 Task: Select a due date automation when advanced on, 2 days after a card is due add basic not assigned to me at 11:00 AM.
Action: Mouse moved to (1272, 98)
Screenshot: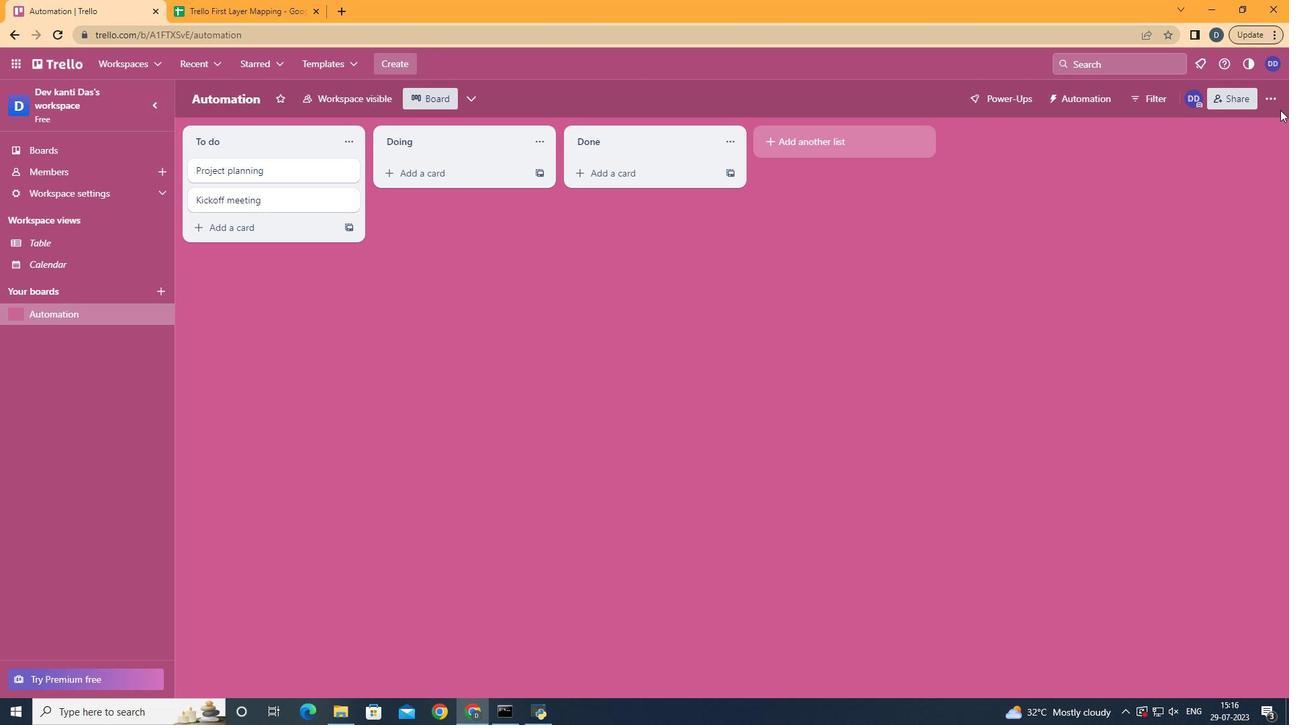 
Action: Mouse pressed left at (1272, 98)
Screenshot: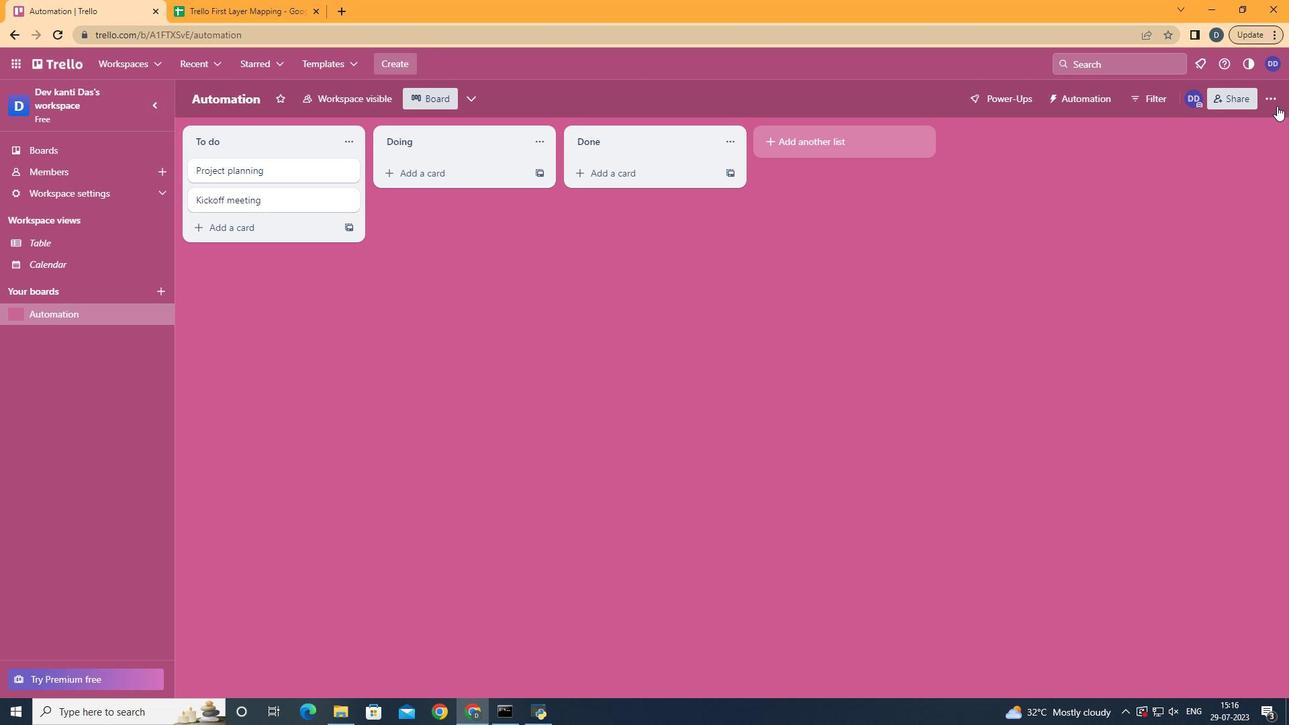 
Action: Mouse moved to (1167, 280)
Screenshot: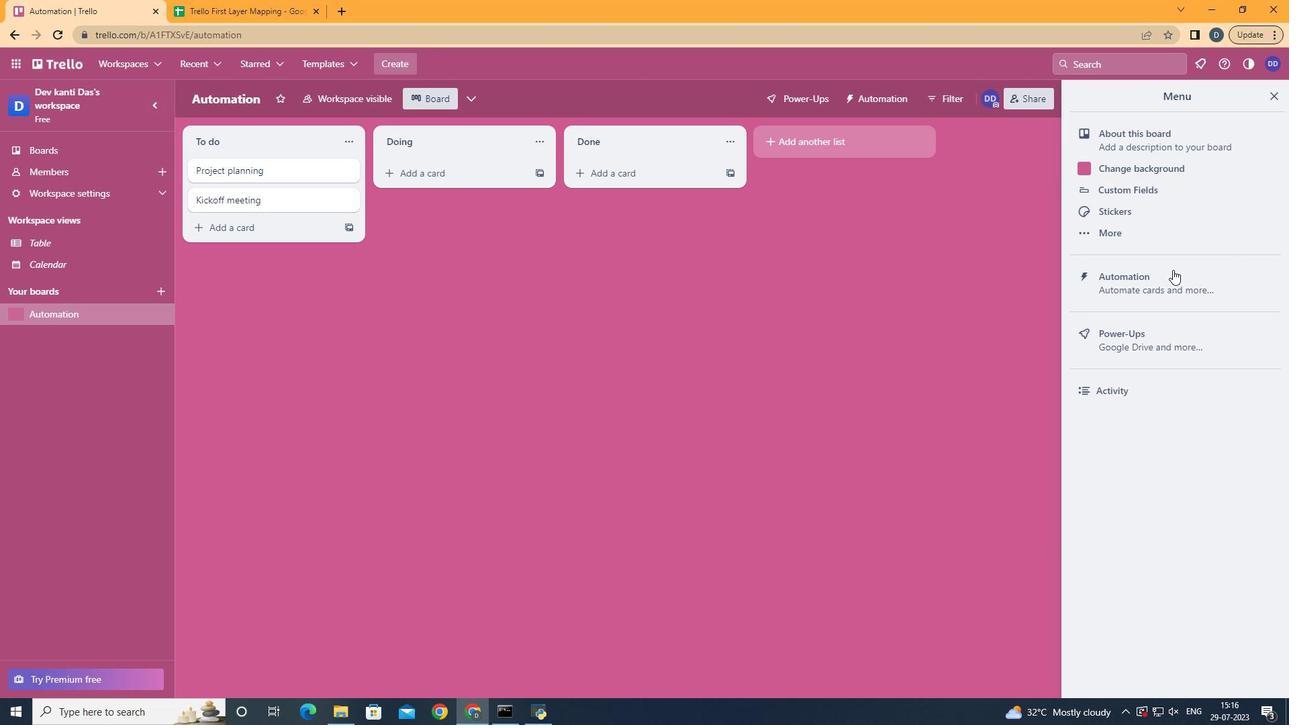 
Action: Mouse pressed left at (1167, 280)
Screenshot: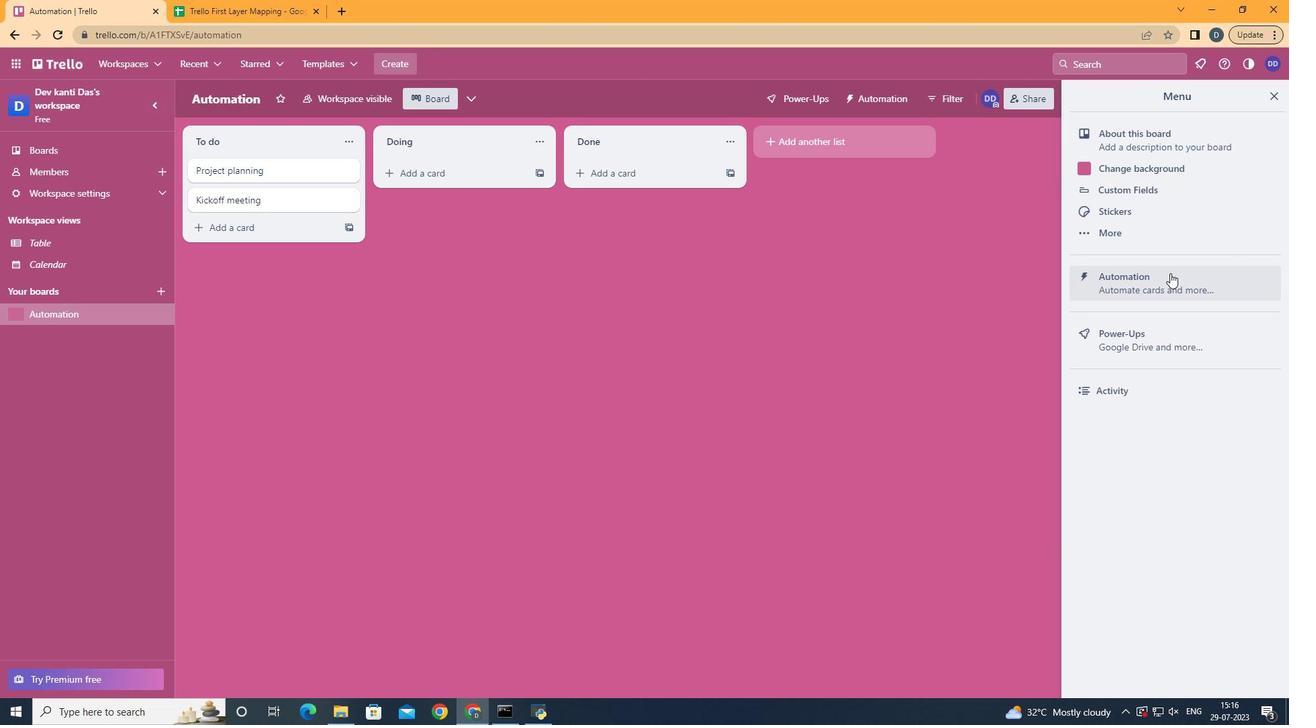 
Action: Mouse moved to (238, 269)
Screenshot: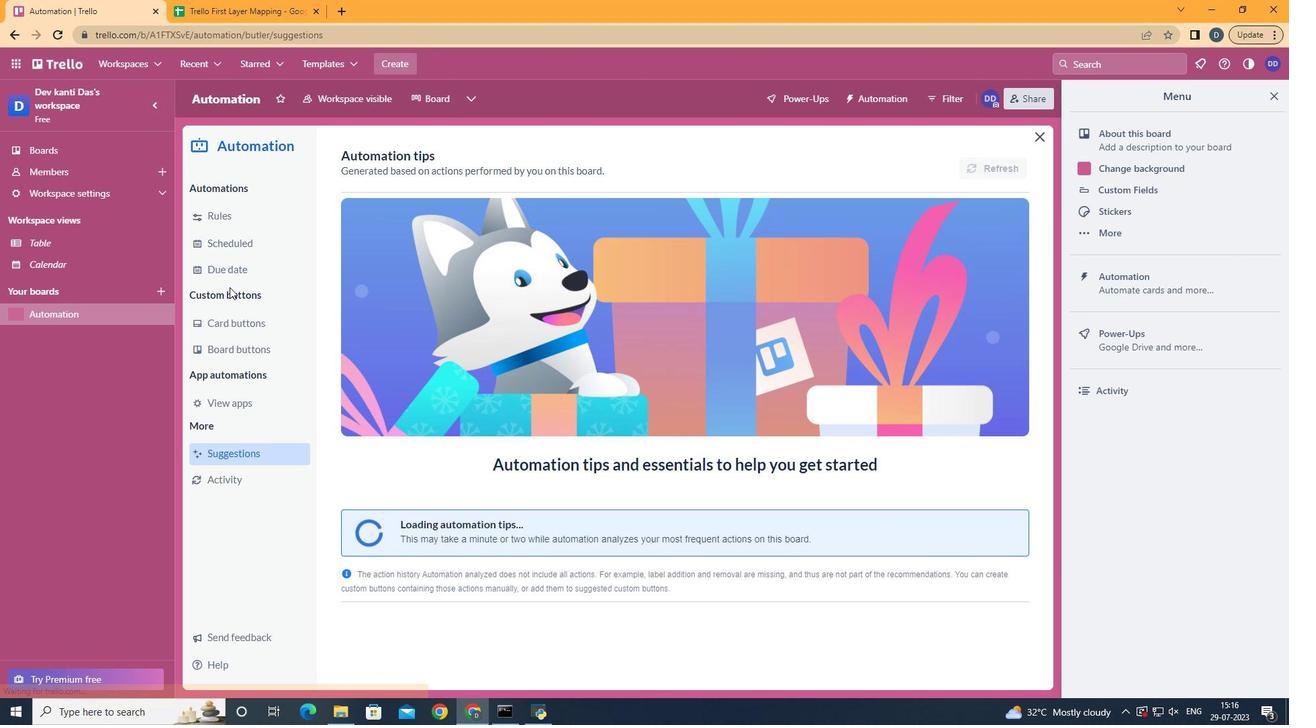 
Action: Mouse pressed left at (238, 269)
Screenshot: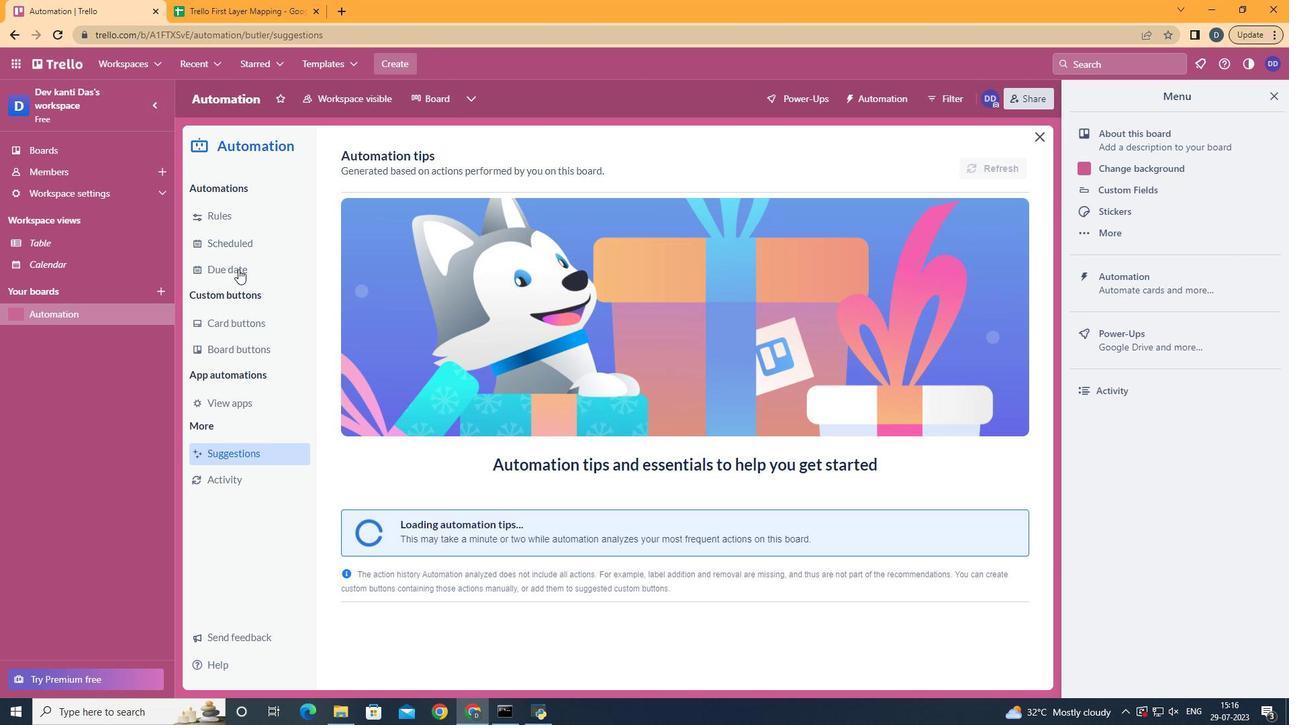 
Action: Mouse moved to (957, 155)
Screenshot: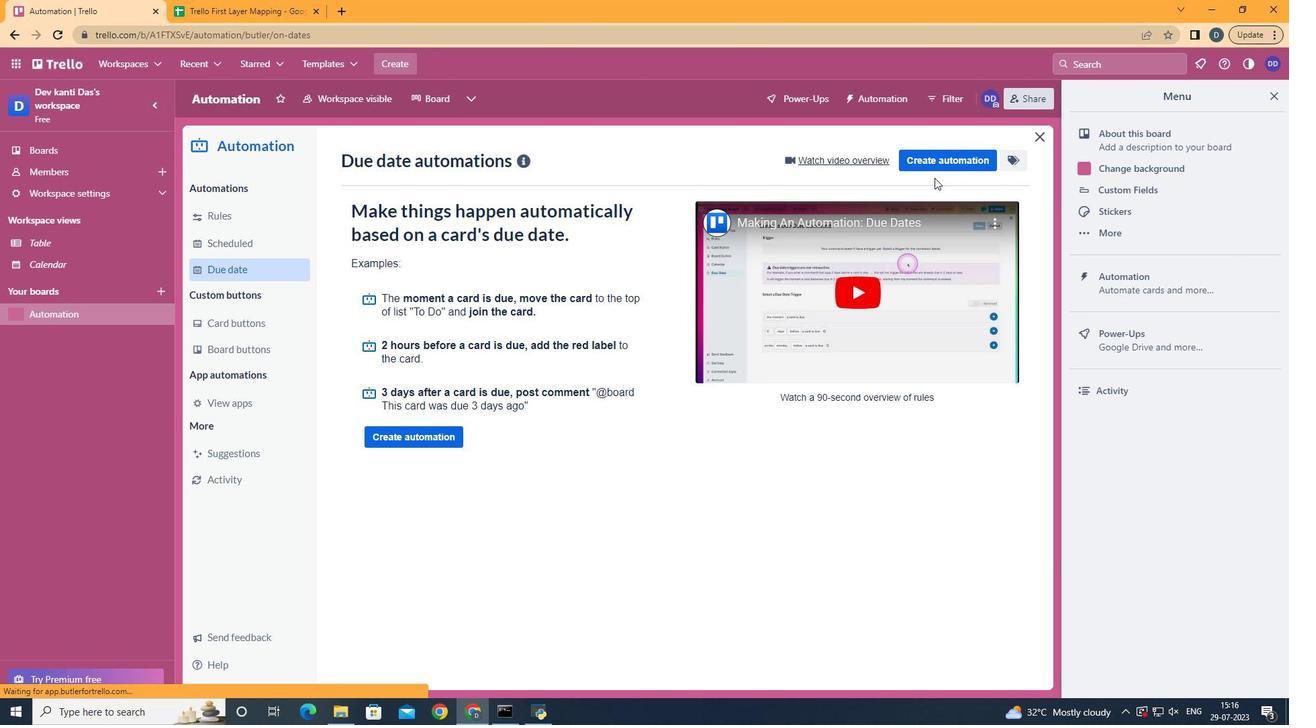 
Action: Mouse pressed left at (957, 155)
Screenshot: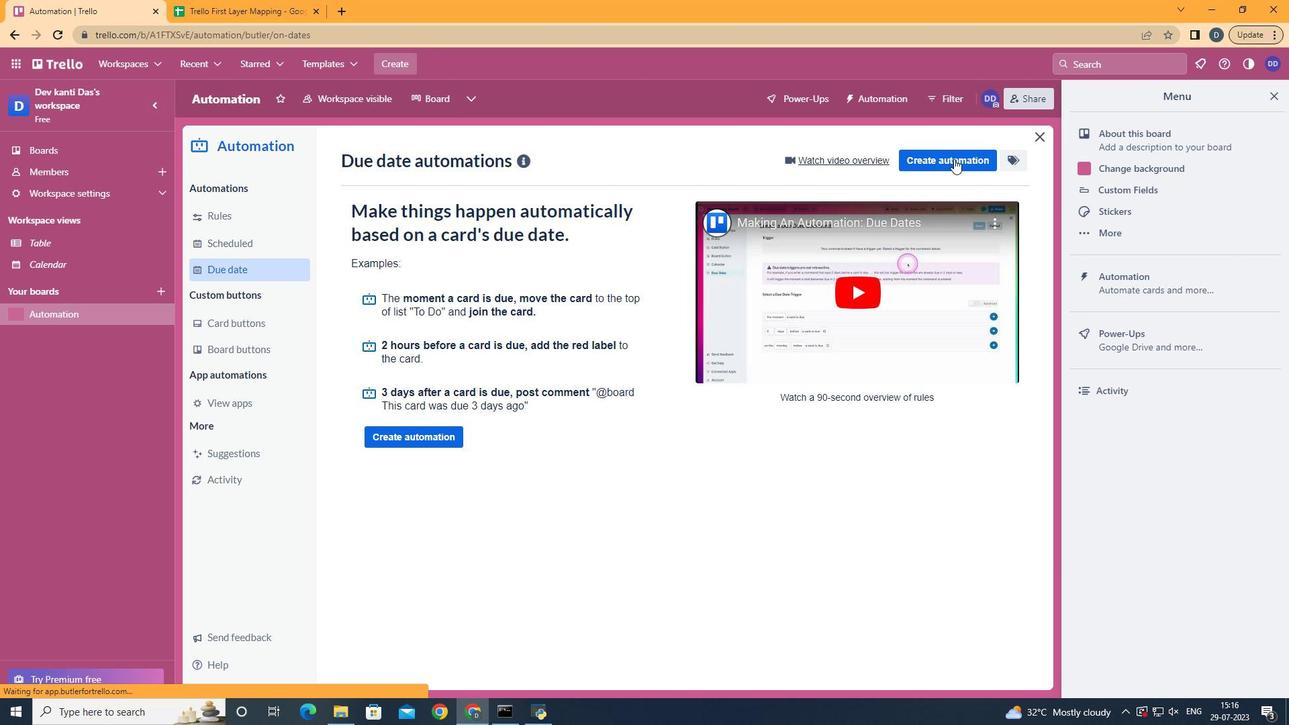 
Action: Mouse moved to (726, 290)
Screenshot: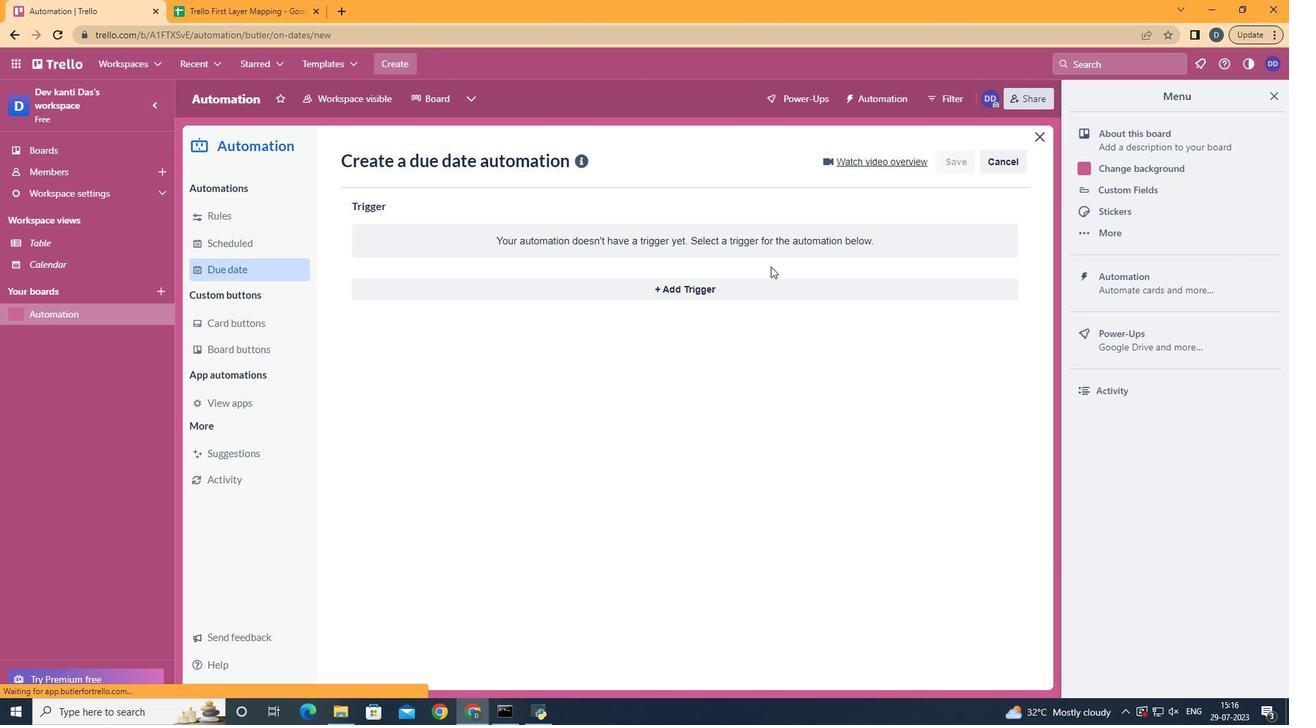 
Action: Mouse pressed left at (755, 275)
Screenshot: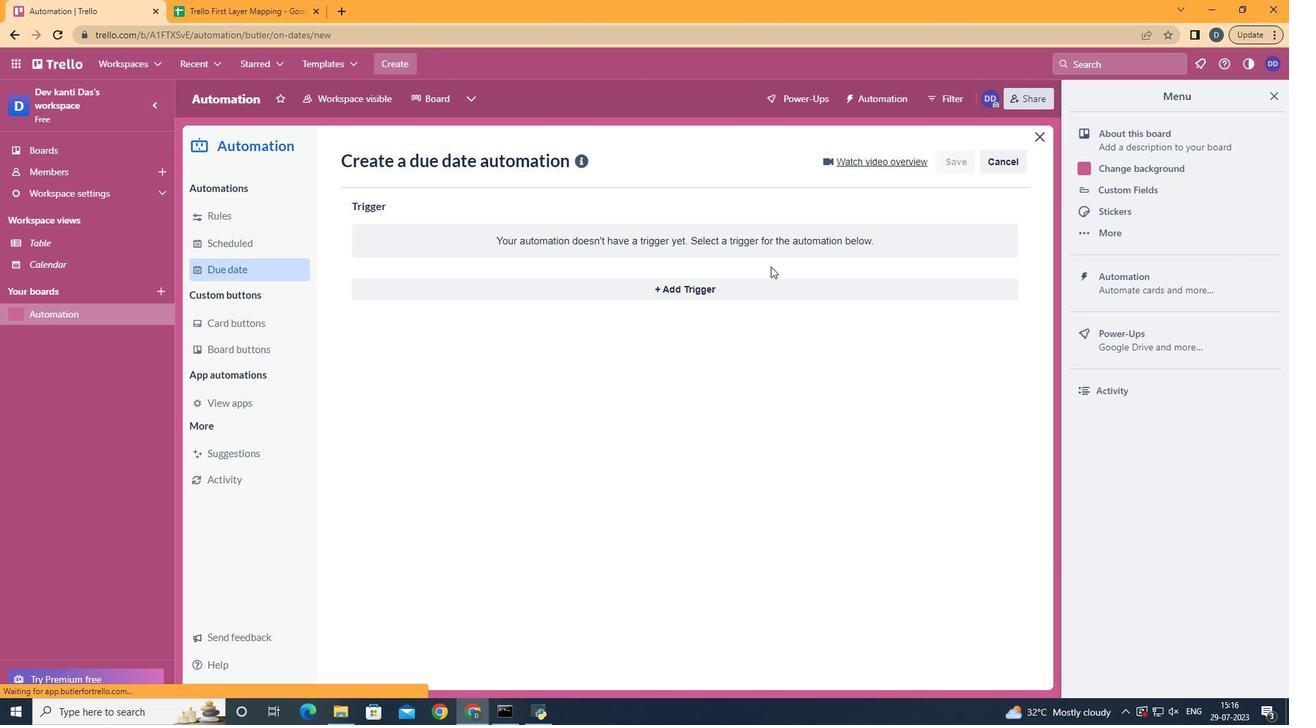 
Action: Mouse moved to (722, 292)
Screenshot: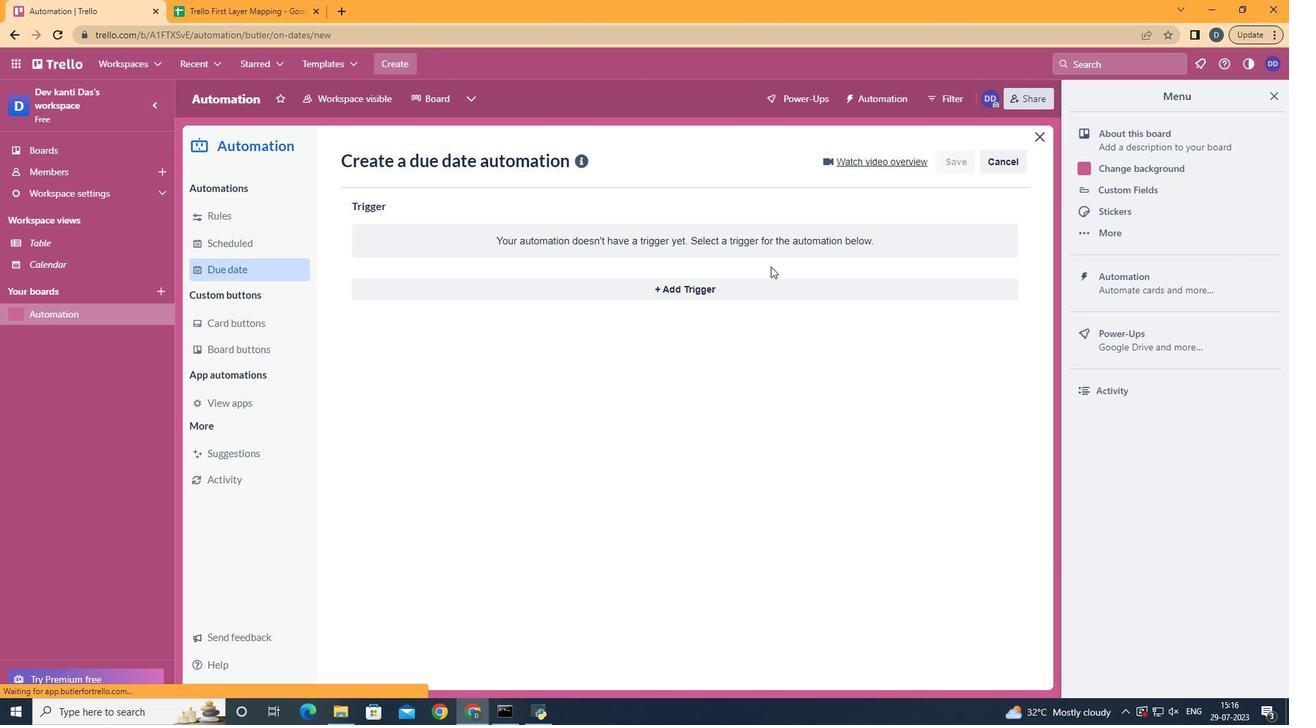 
Action: Mouse pressed left at (722, 292)
Screenshot: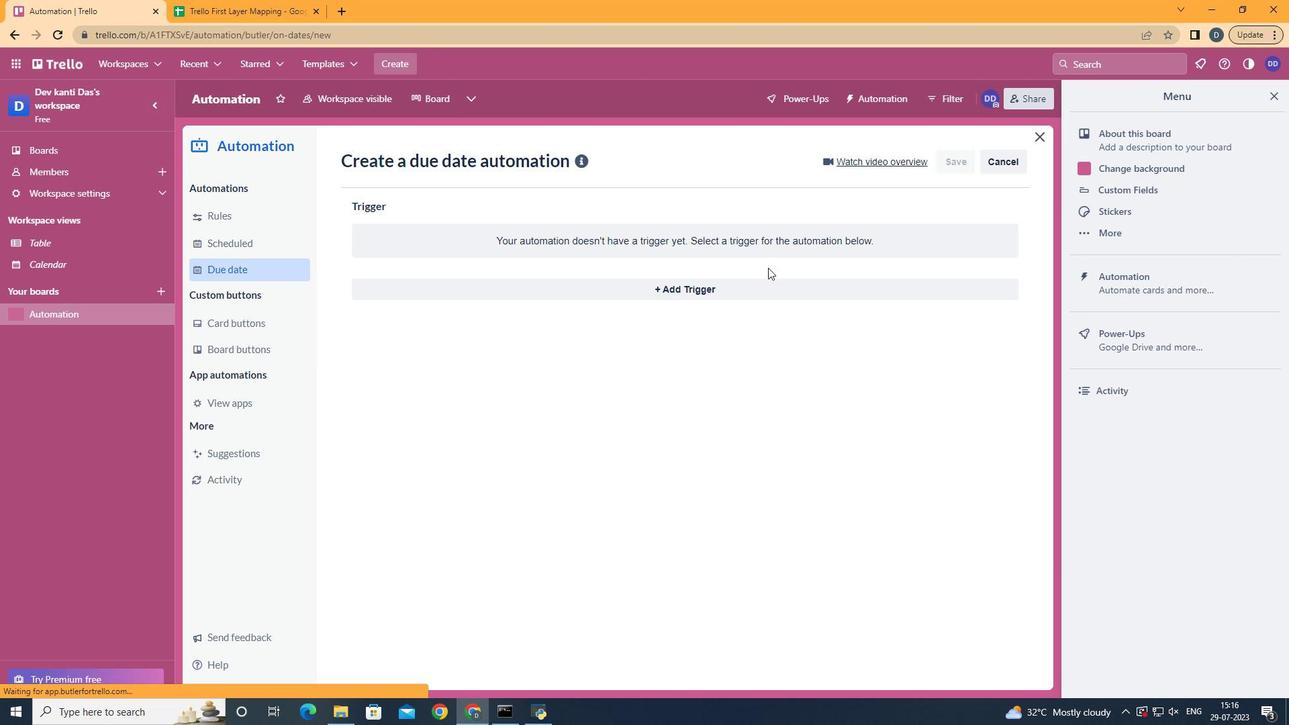 
Action: Mouse moved to (471, 544)
Screenshot: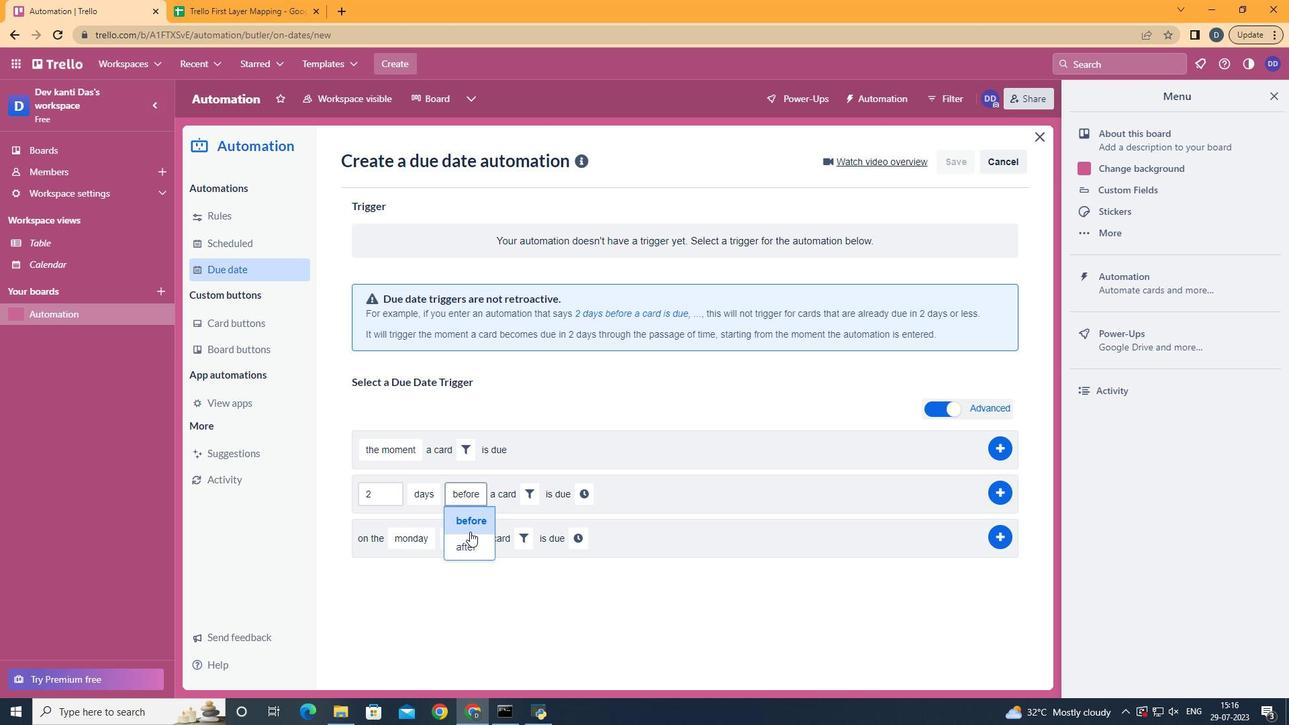 
Action: Mouse pressed left at (471, 544)
Screenshot: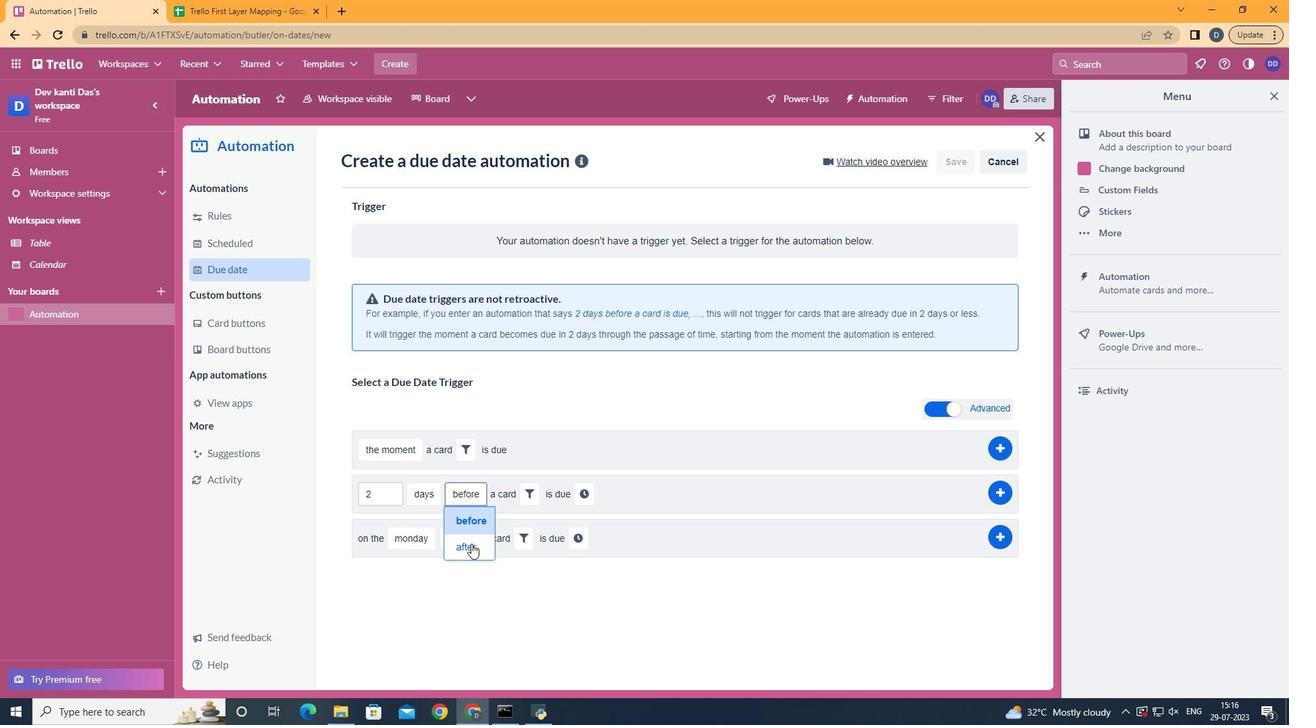 
Action: Mouse moved to (513, 499)
Screenshot: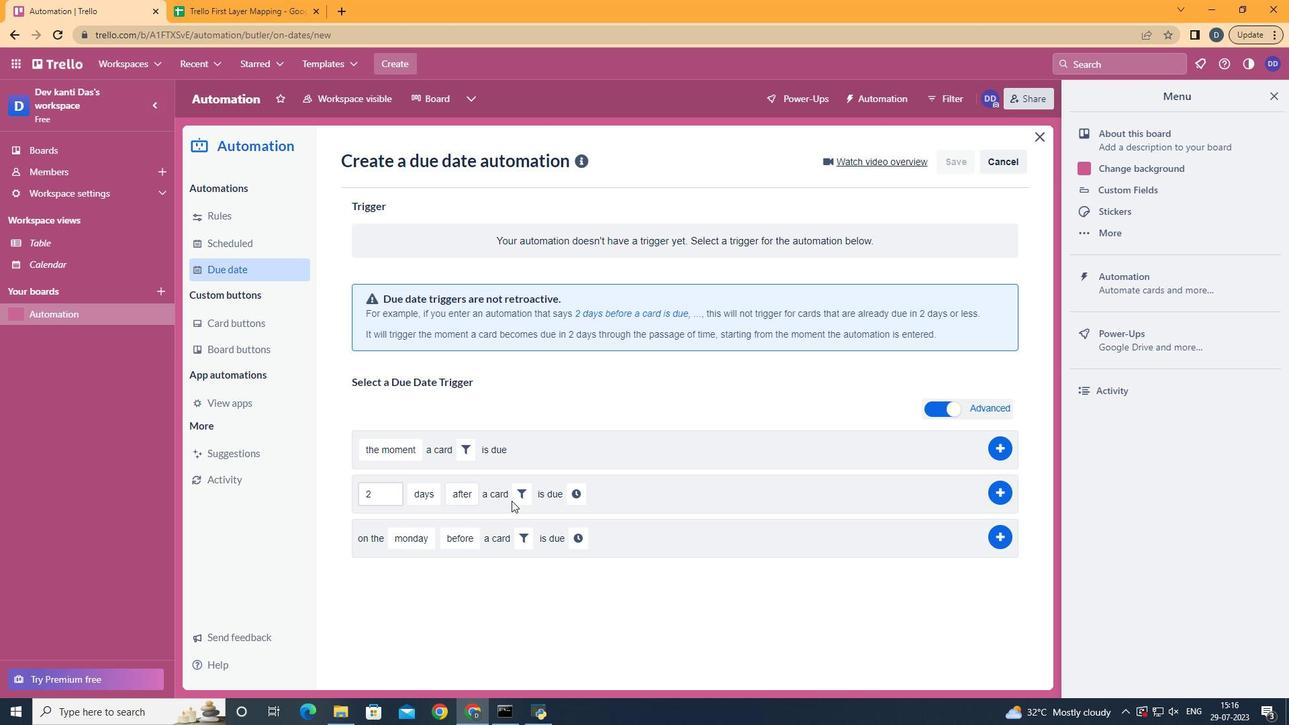 
Action: Mouse pressed left at (513, 499)
Screenshot: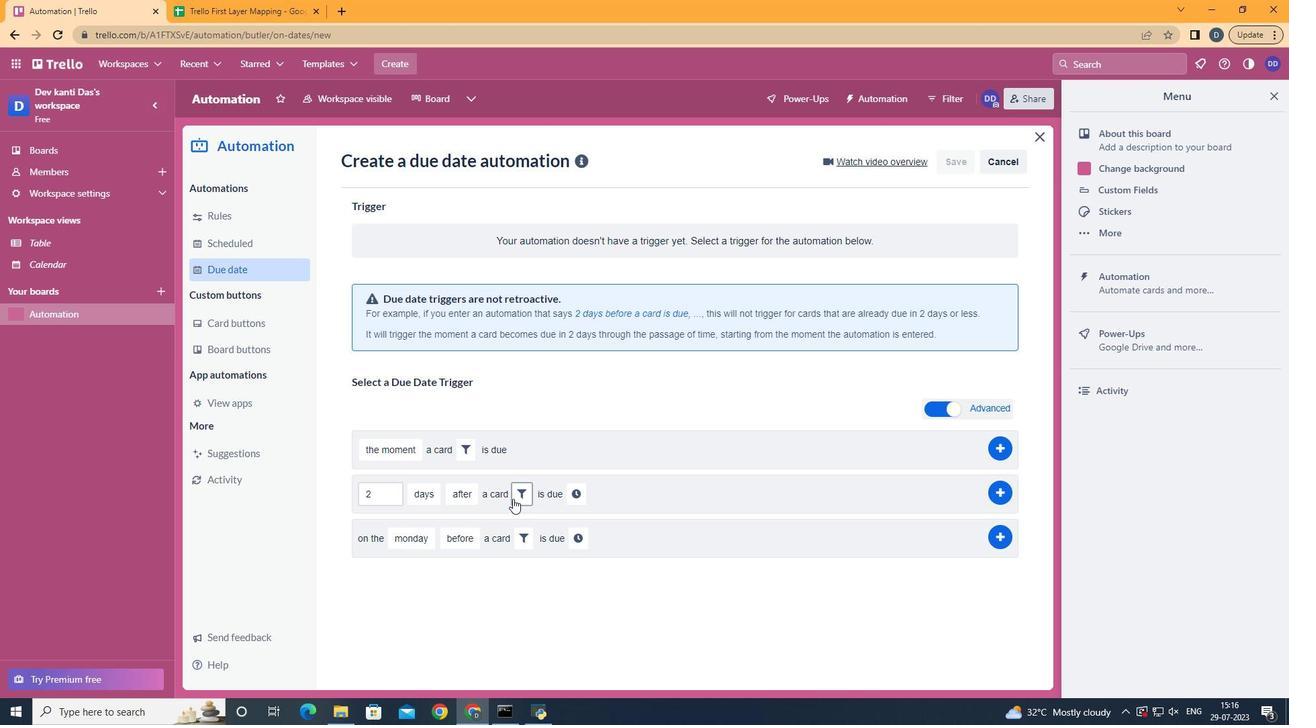 
Action: Mouse moved to (571, 636)
Screenshot: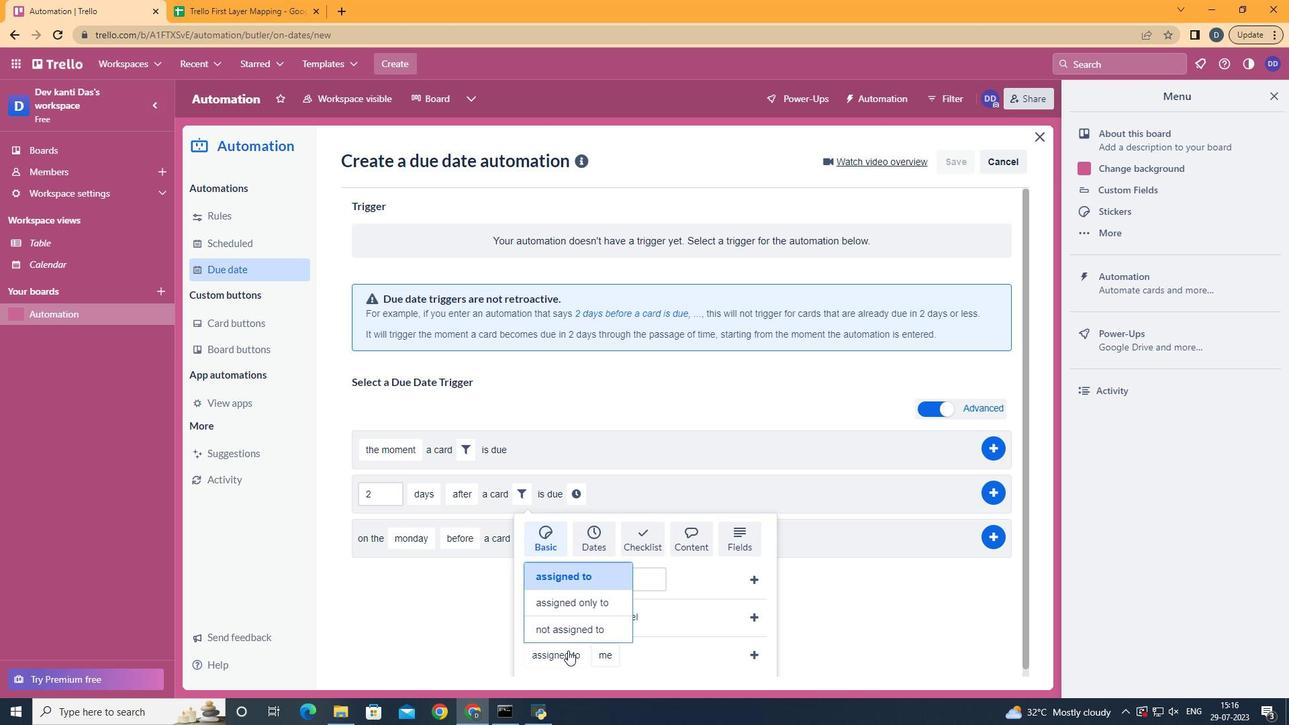 
Action: Mouse pressed left at (571, 636)
Screenshot: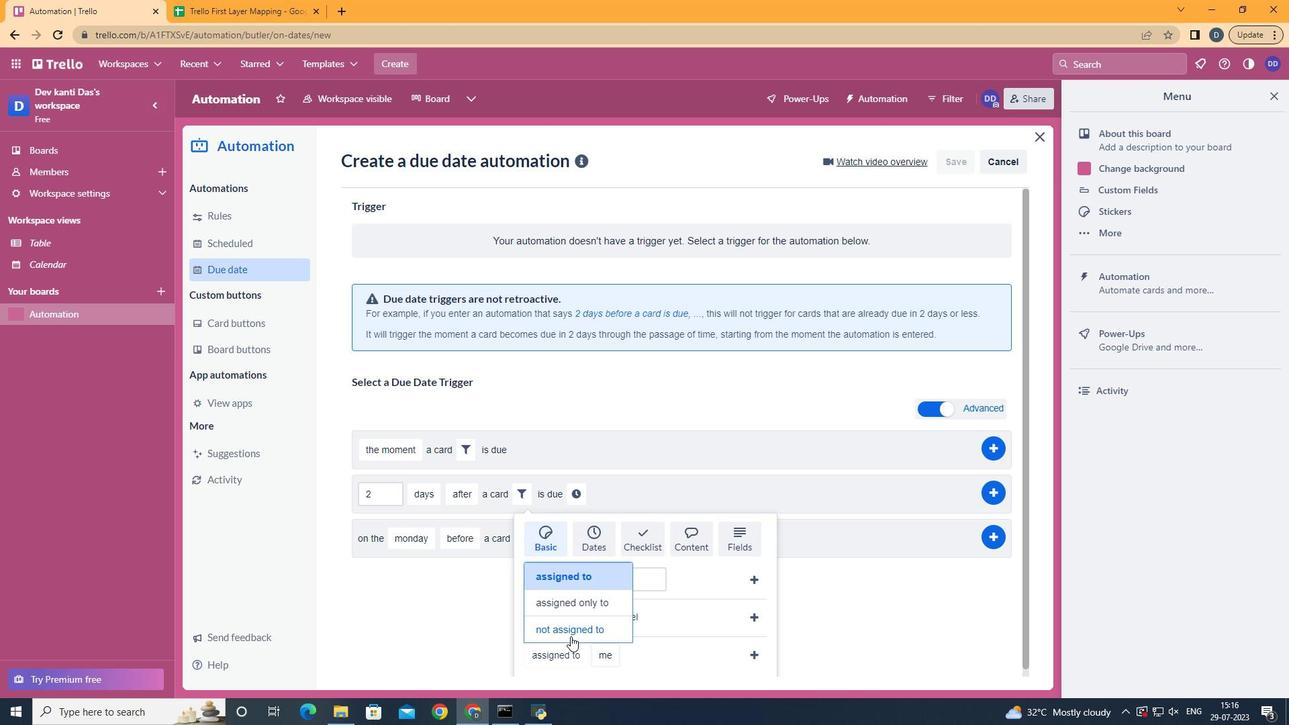 
Action: Mouse moved to (624, 567)
Screenshot: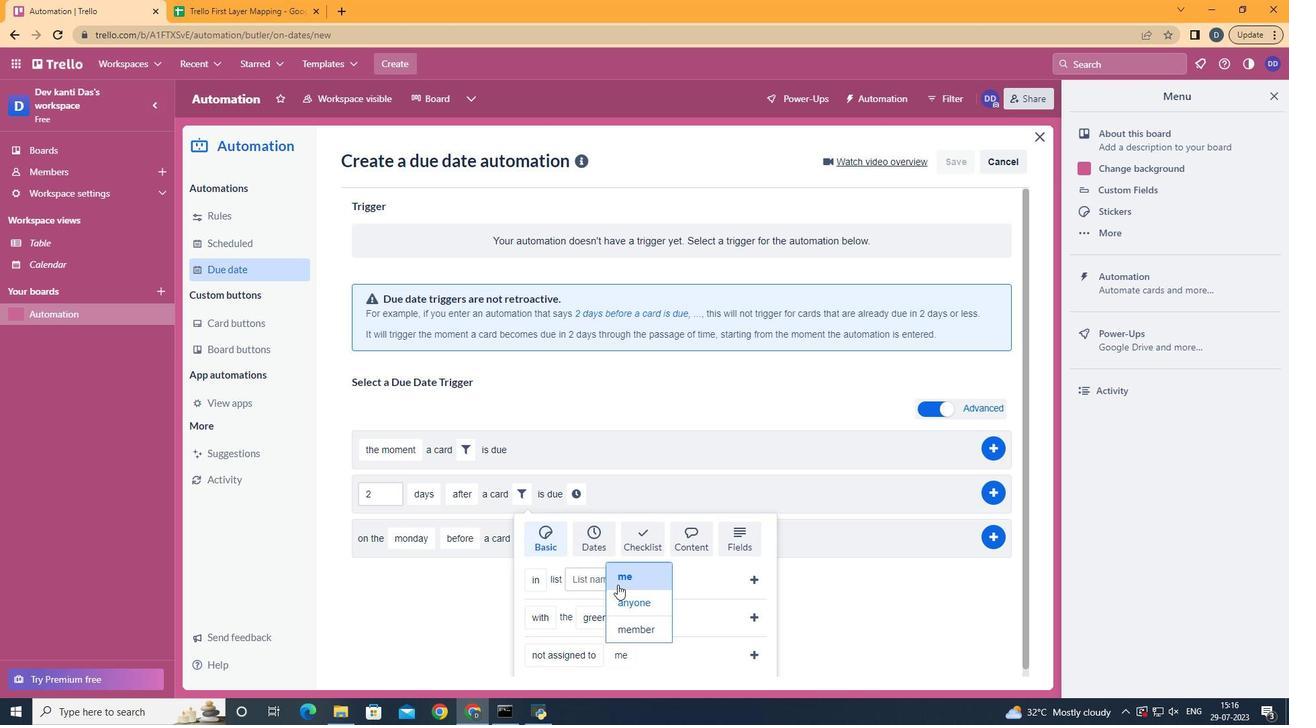 
Action: Mouse pressed left at (624, 567)
Screenshot: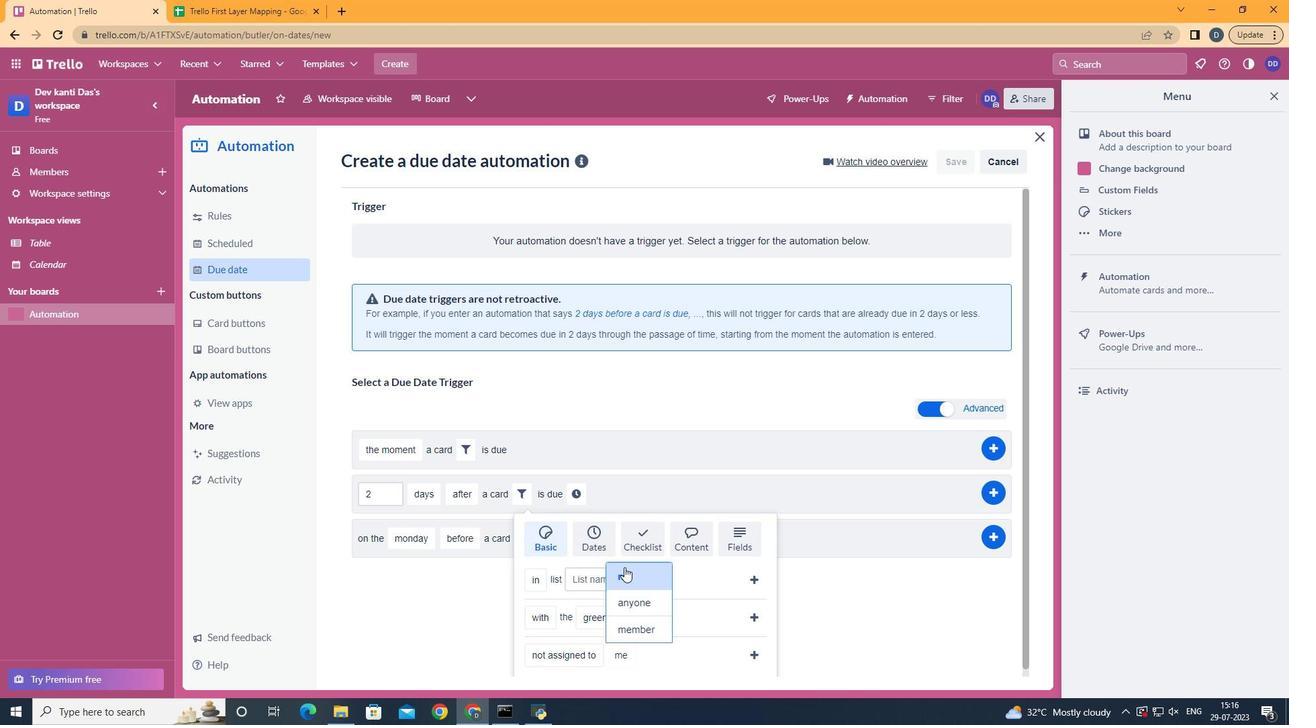 
Action: Mouse moved to (749, 655)
Screenshot: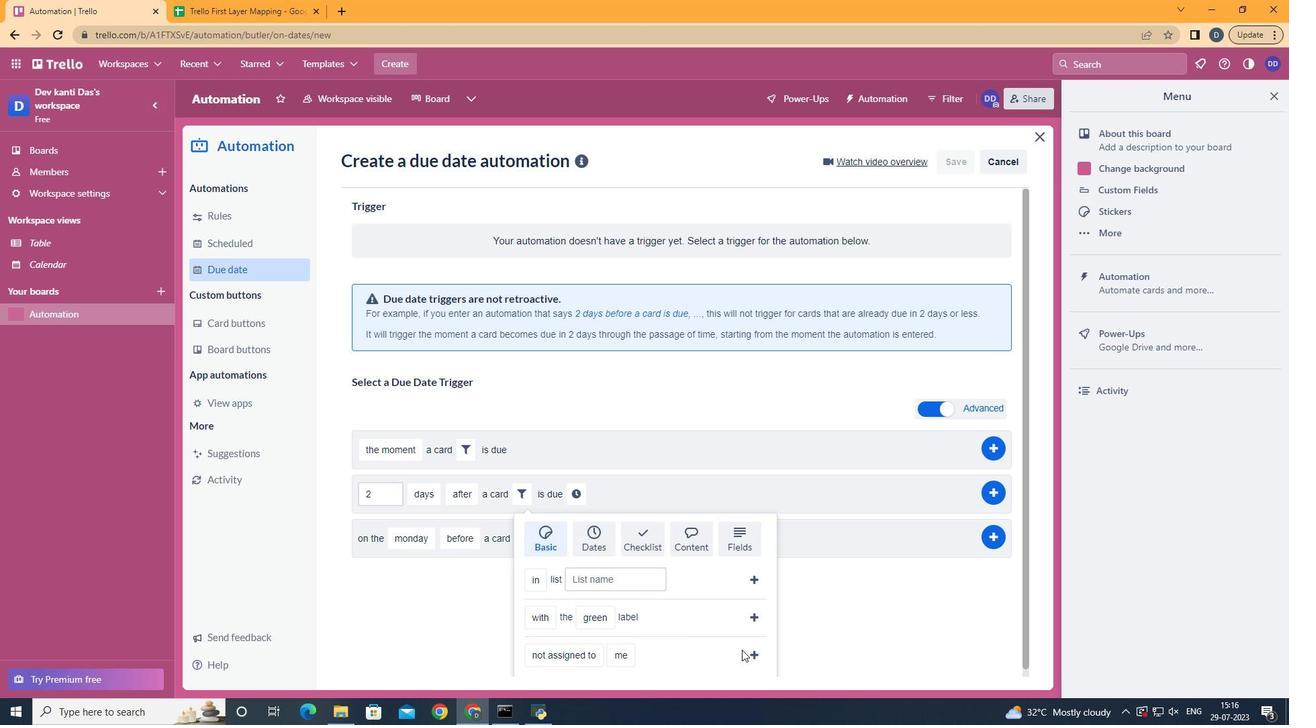 
Action: Mouse pressed left at (749, 655)
Screenshot: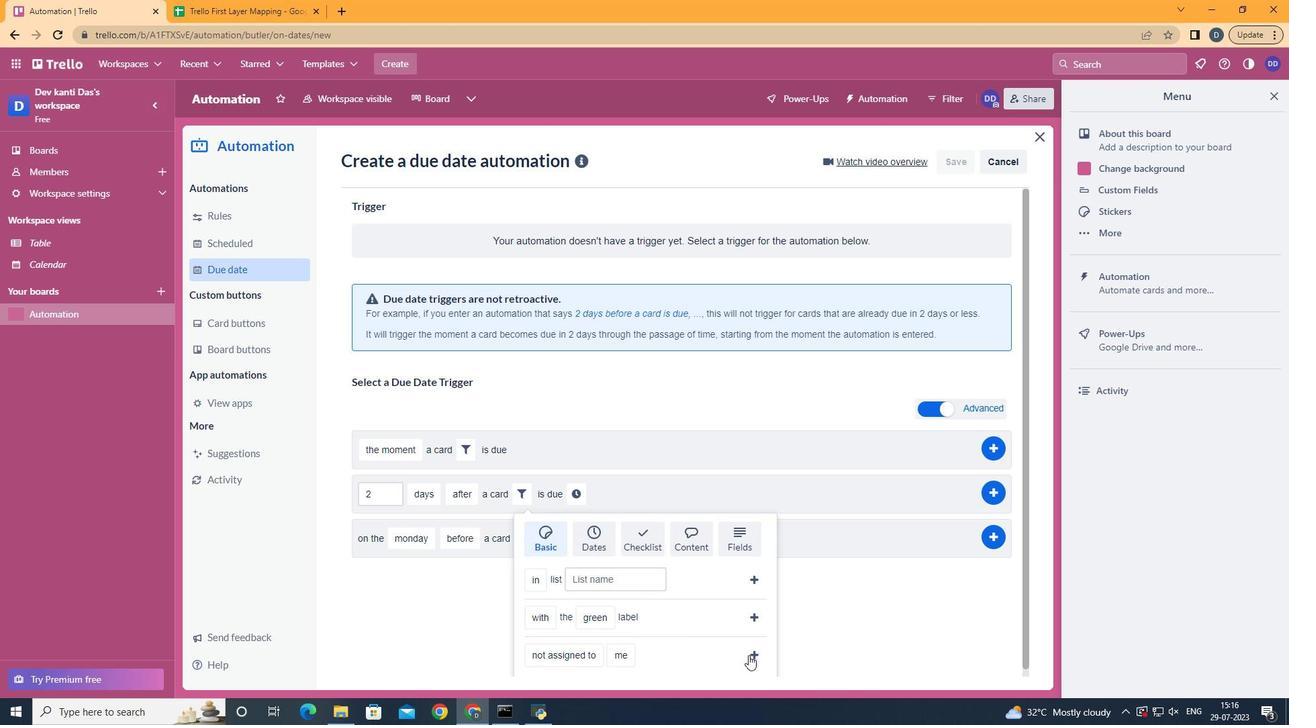 
Action: Mouse moved to (680, 503)
Screenshot: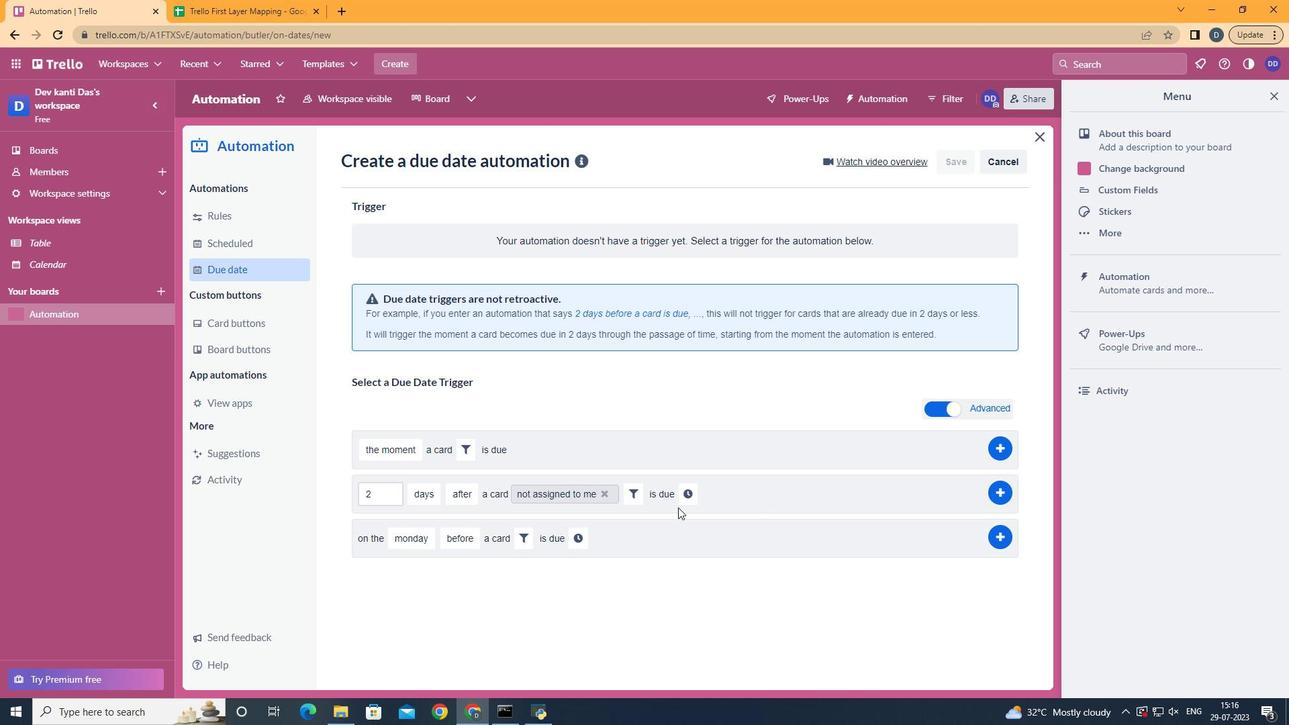 
Action: Mouse pressed left at (680, 503)
Screenshot: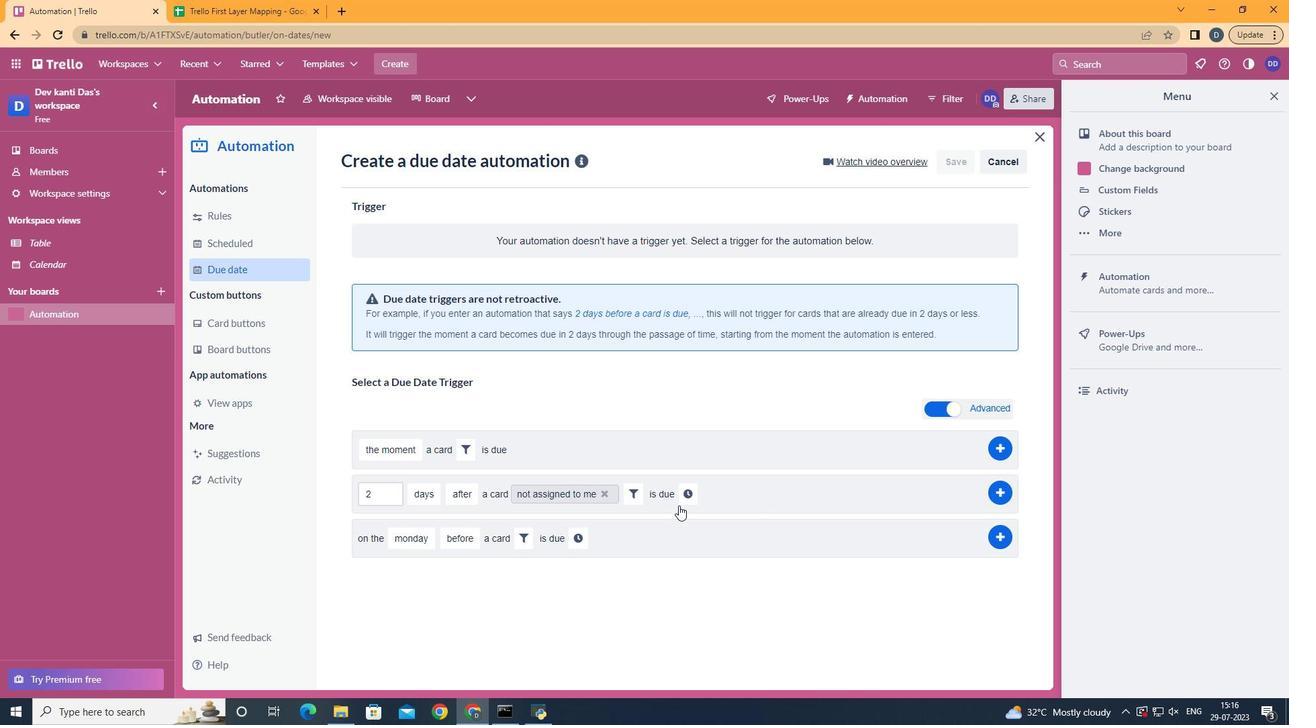 
Action: Mouse moved to (709, 505)
Screenshot: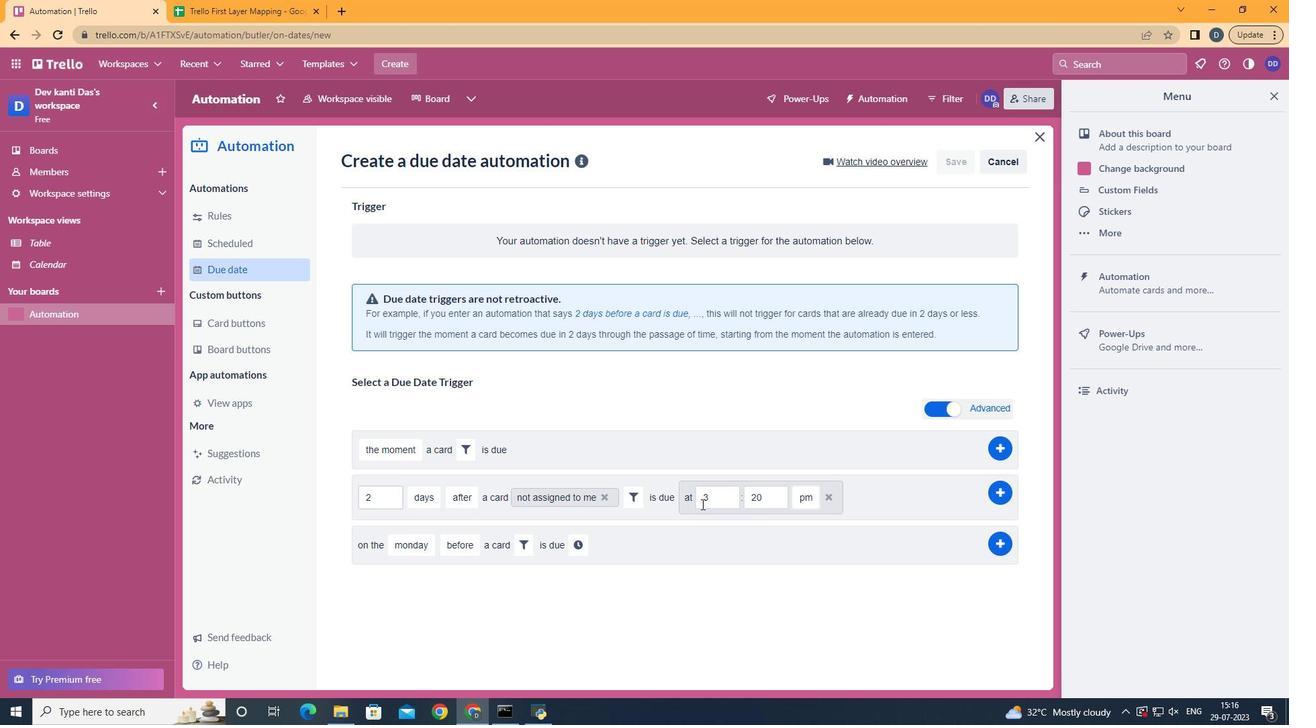 
Action: Mouse pressed left at (709, 505)
Screenshot: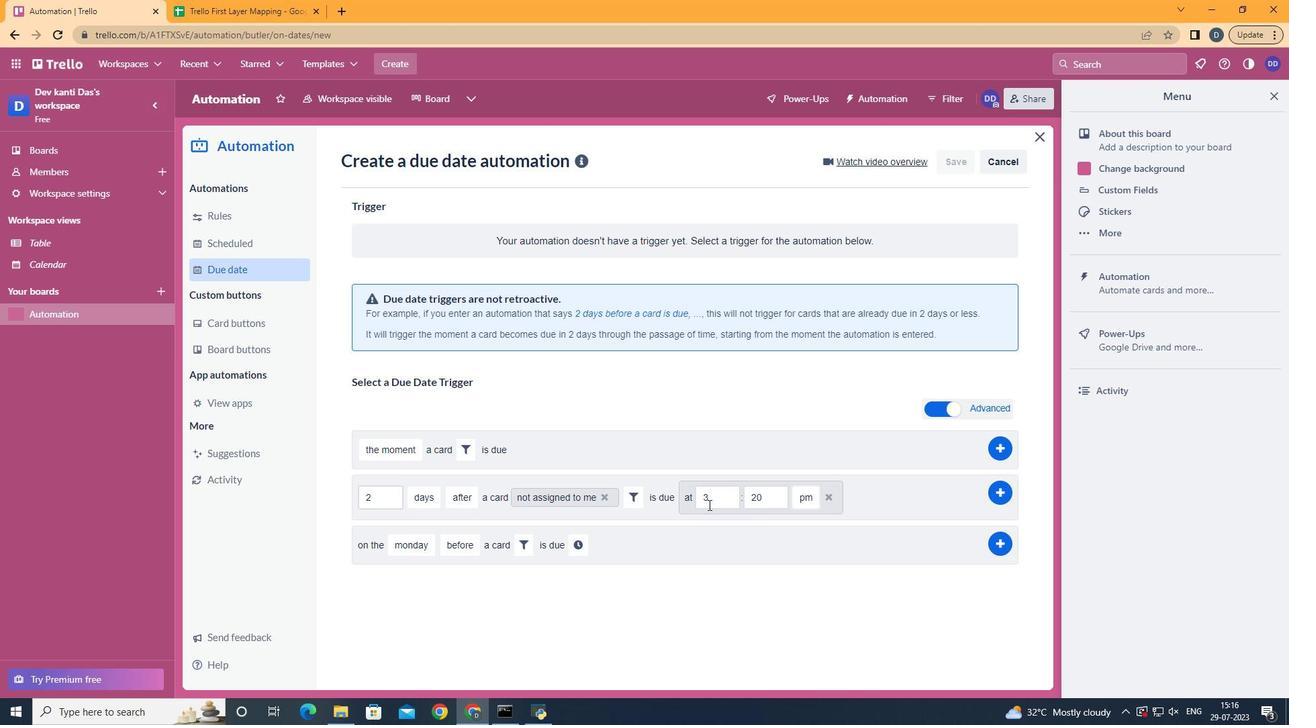 
Action: Key pressed <Key.backspace>11
Screenshot: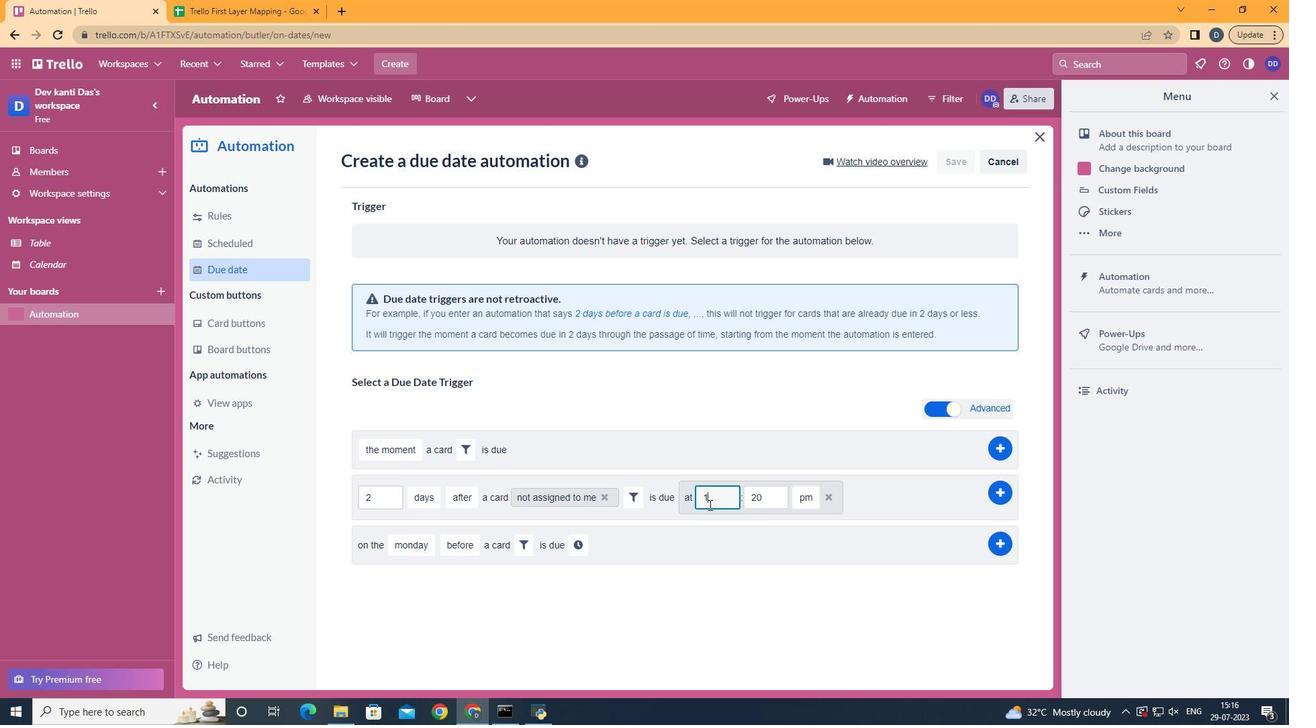 
Action: Mouse moved to (765, 501)
Screenshot: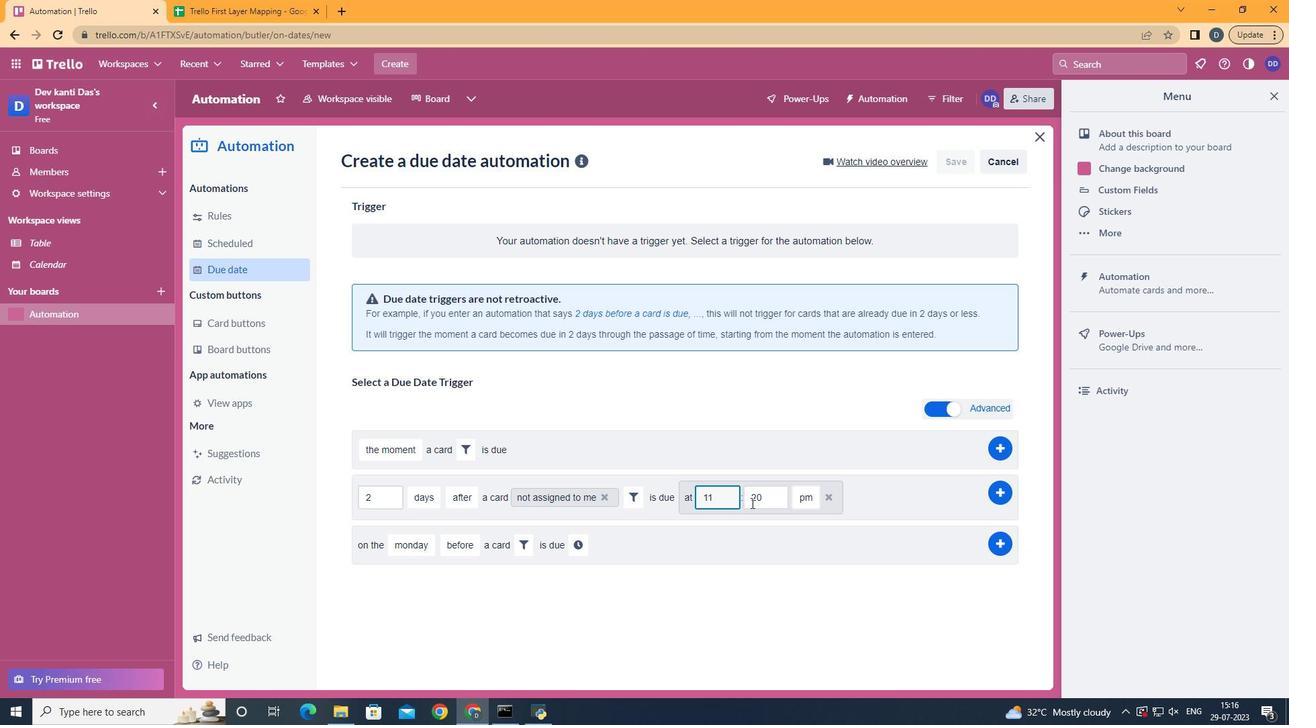 
Action: Mouse pressed left at (765, 501)
Screenshot: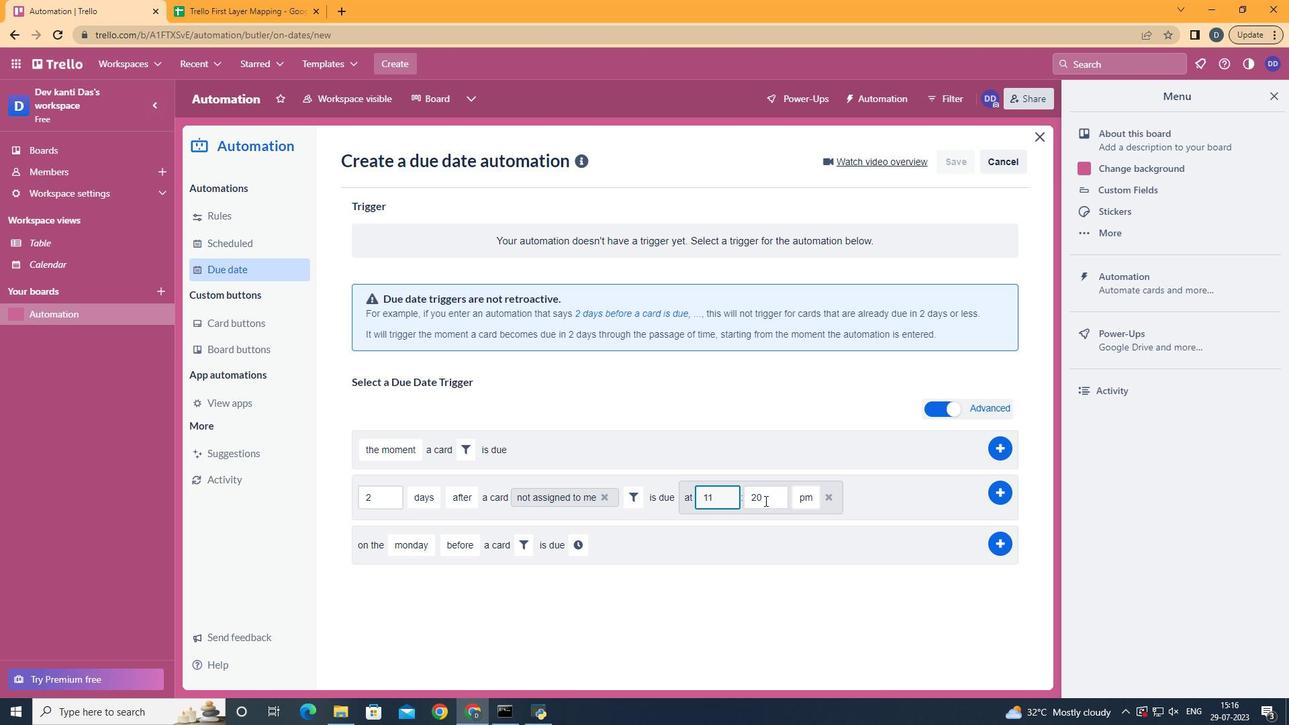 
Action: Key pressed <Key.backspace><Key.backspace>00
Screenshot: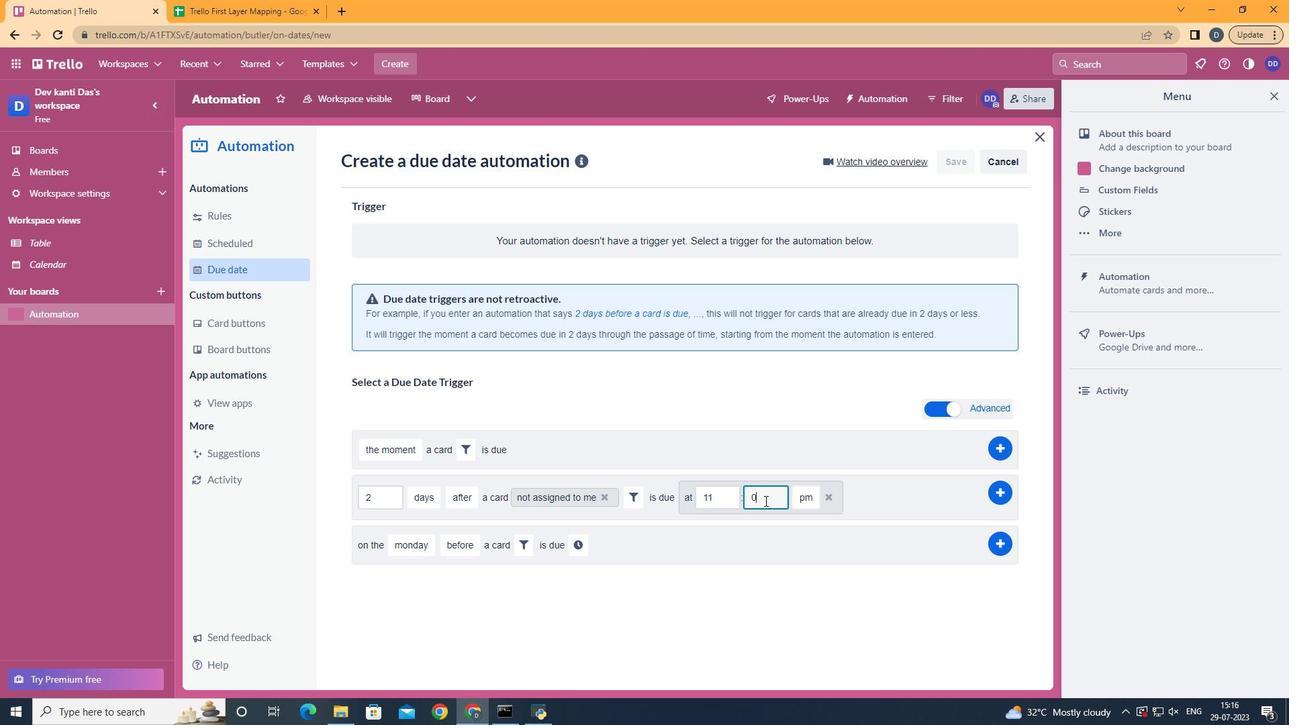 
Action: Mouse moved to (808, 519)
Screenshot: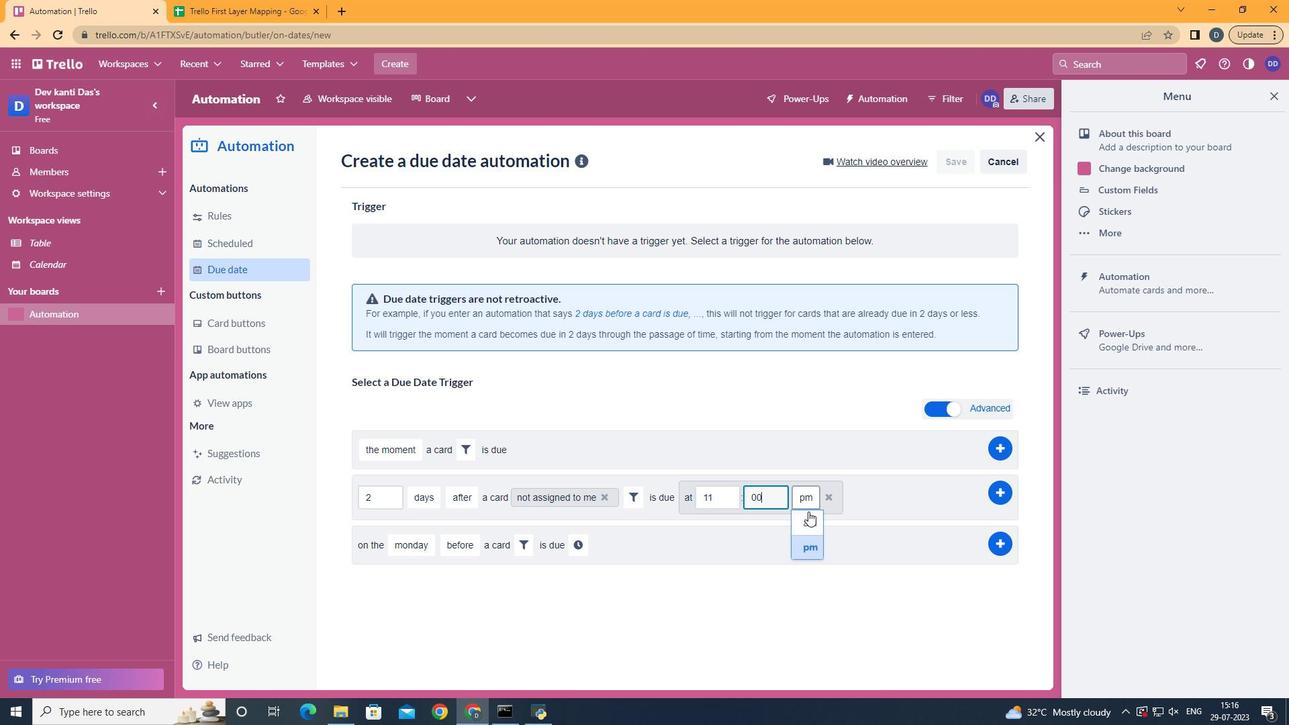 
Action: Mouse pressed left at (808, 519)
Screenshot: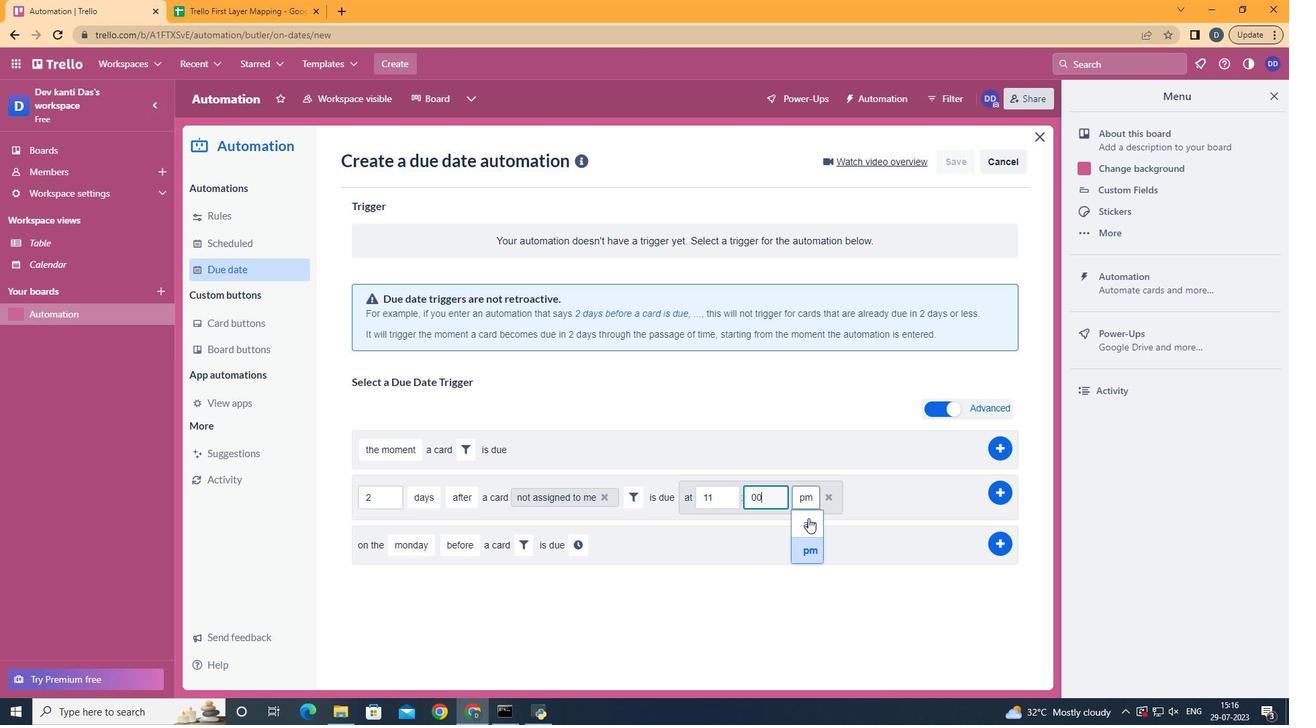 
